 Task: Change the description format of the category "General ideas" in the repository "Javascript" to "Question / Answer".
Action: Mouse moved to (1081, 166)
Screenshot: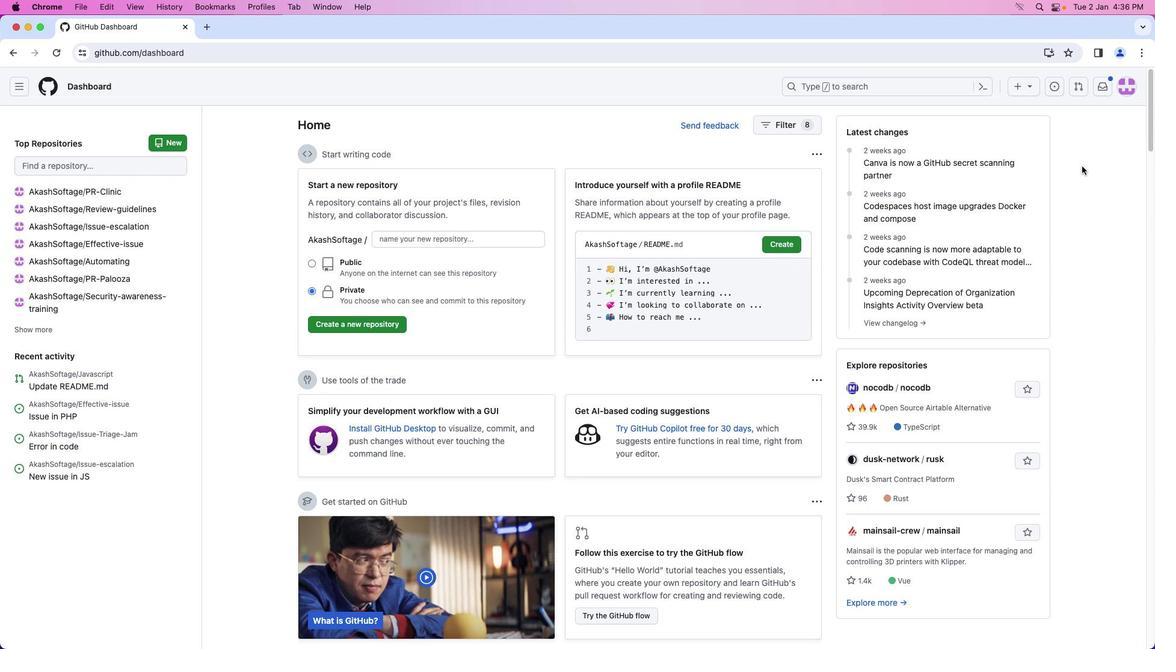 
Action: Mouse pressed left at (1081, 166)
Screenshot: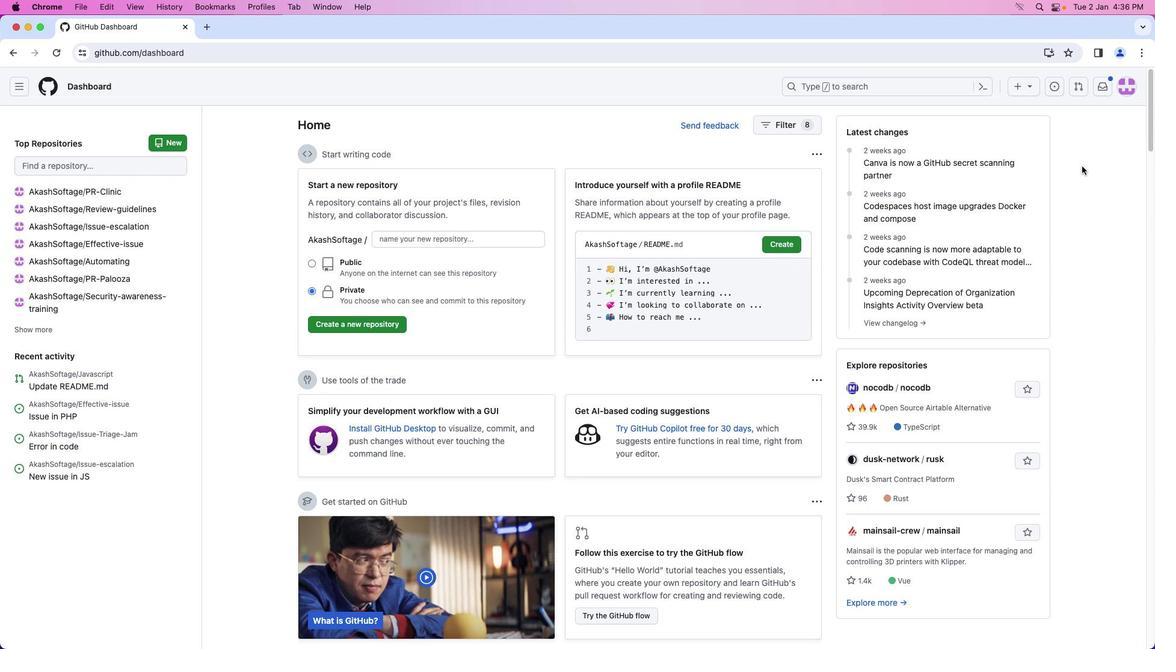 
Action: Mouse moved to (1125, 91)
Screenshot: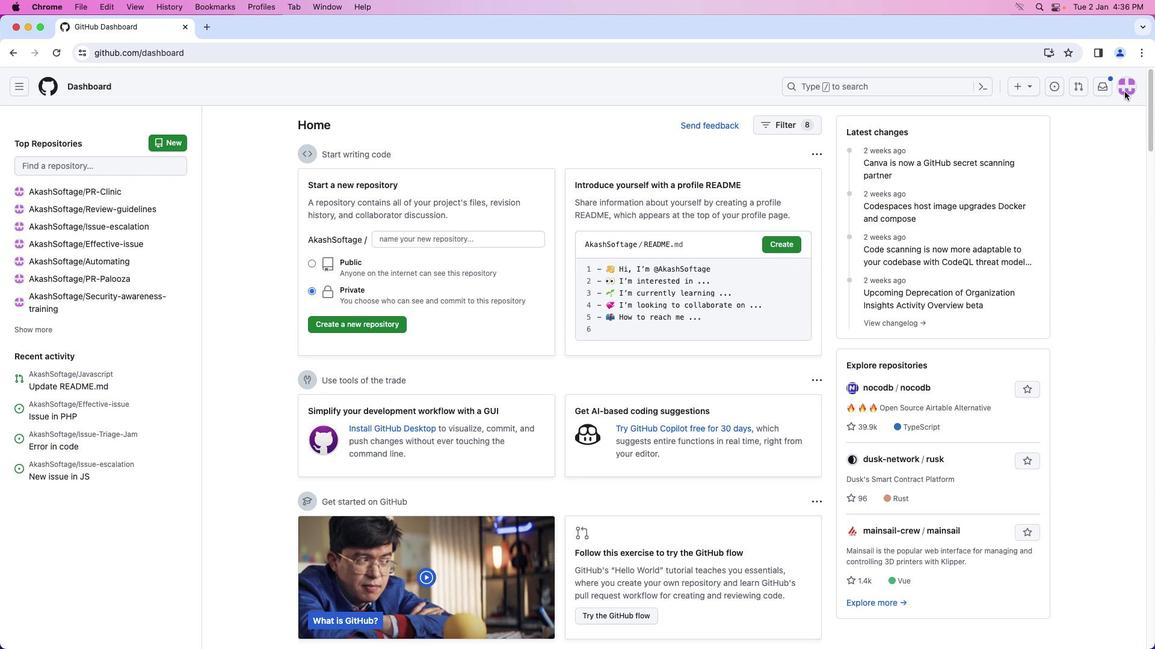 
Action: Mouse pressed left at (1125, 91)
Screenshot: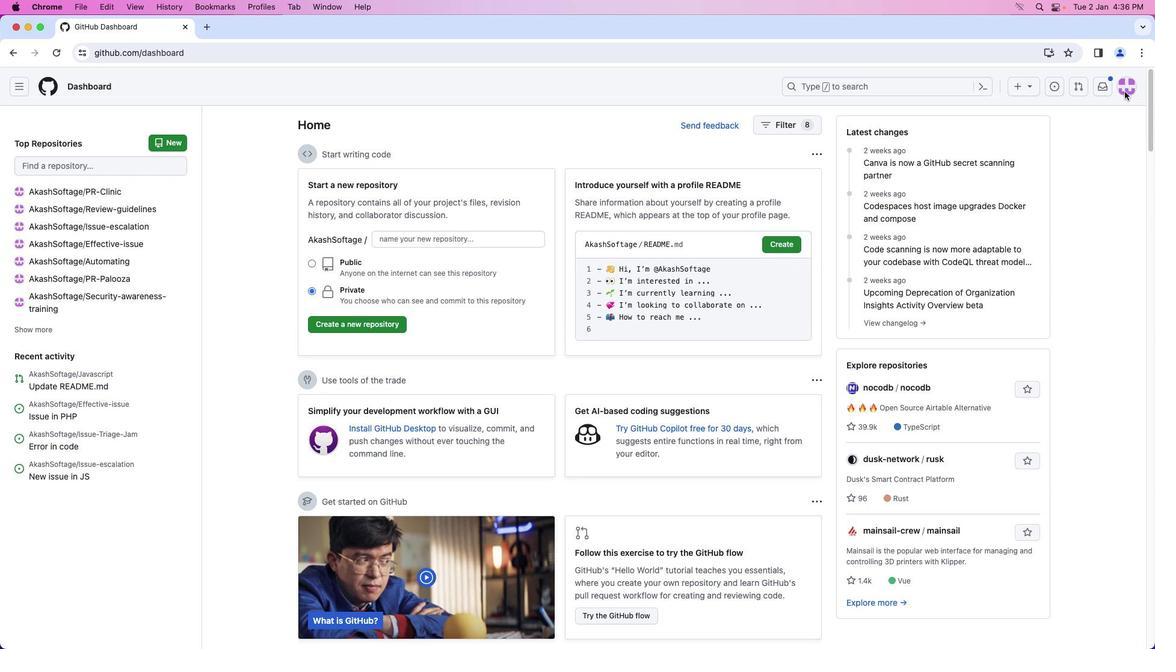 
Action: Mouse moved to (1068, 189)
Screenshot: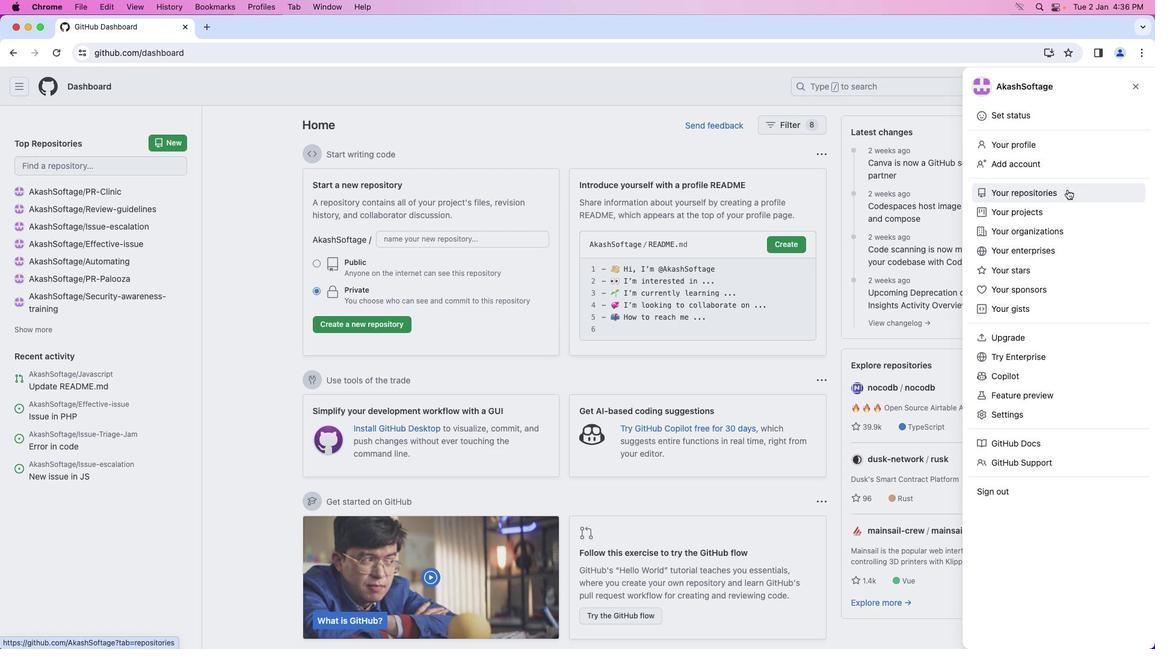 
Action: Mouse pressed left at (1068, 189)
Screenshot: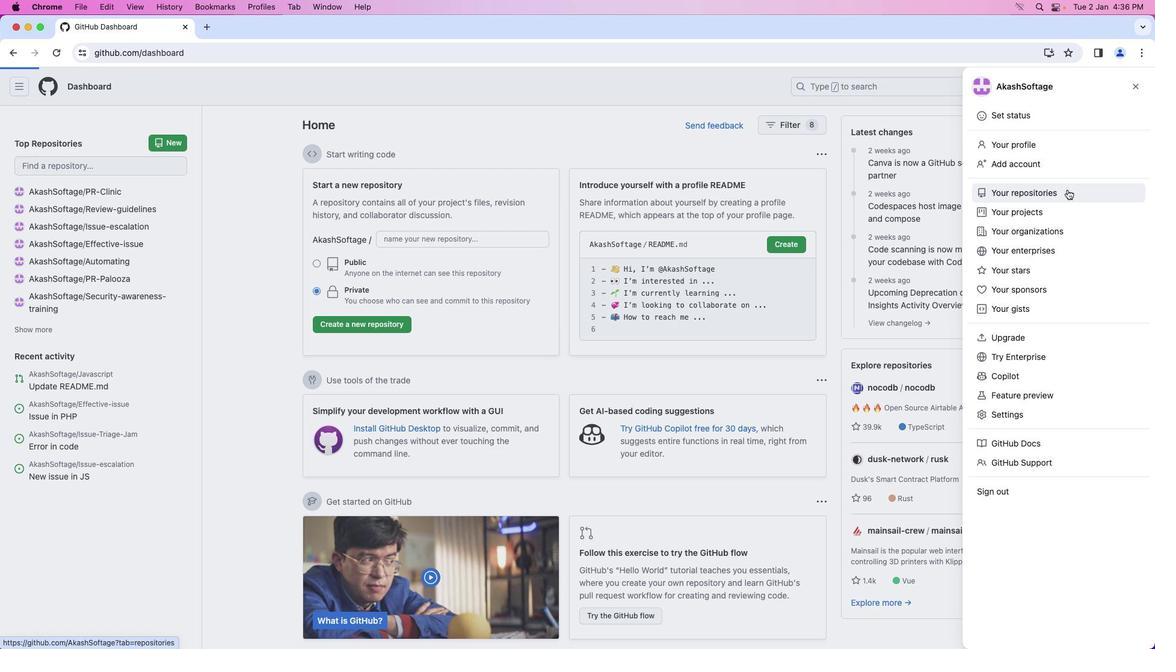 
Action: Mouse moved to (416, 200)
Screenshot: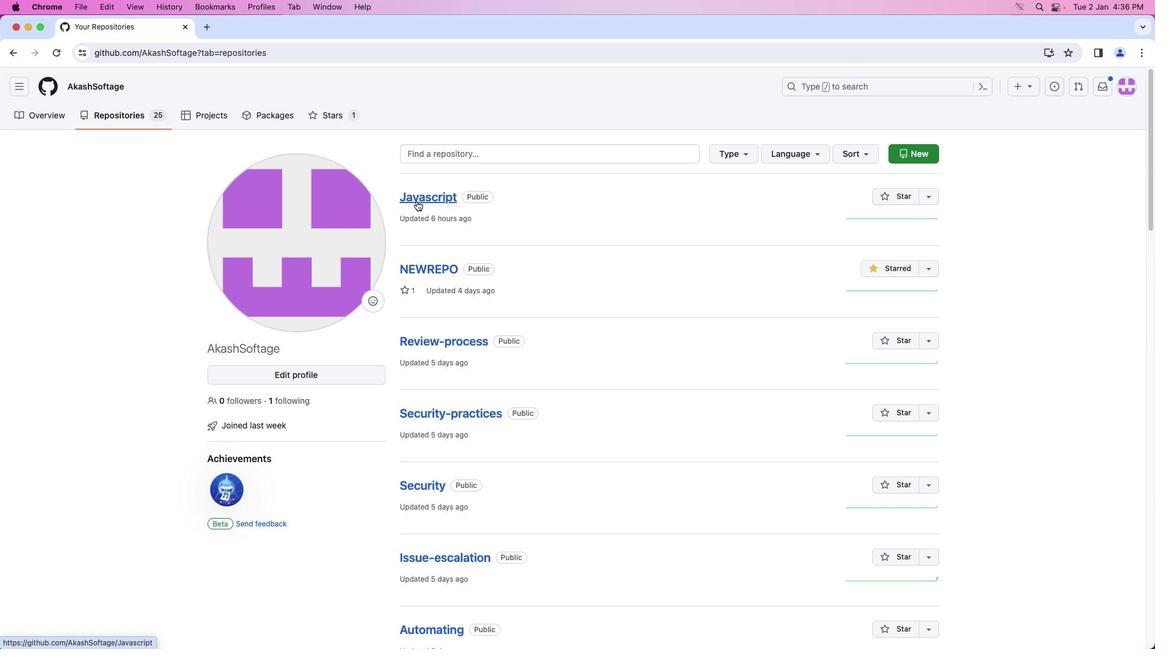 
Action: Mouse pressed left at (416, 200)
Screenshot: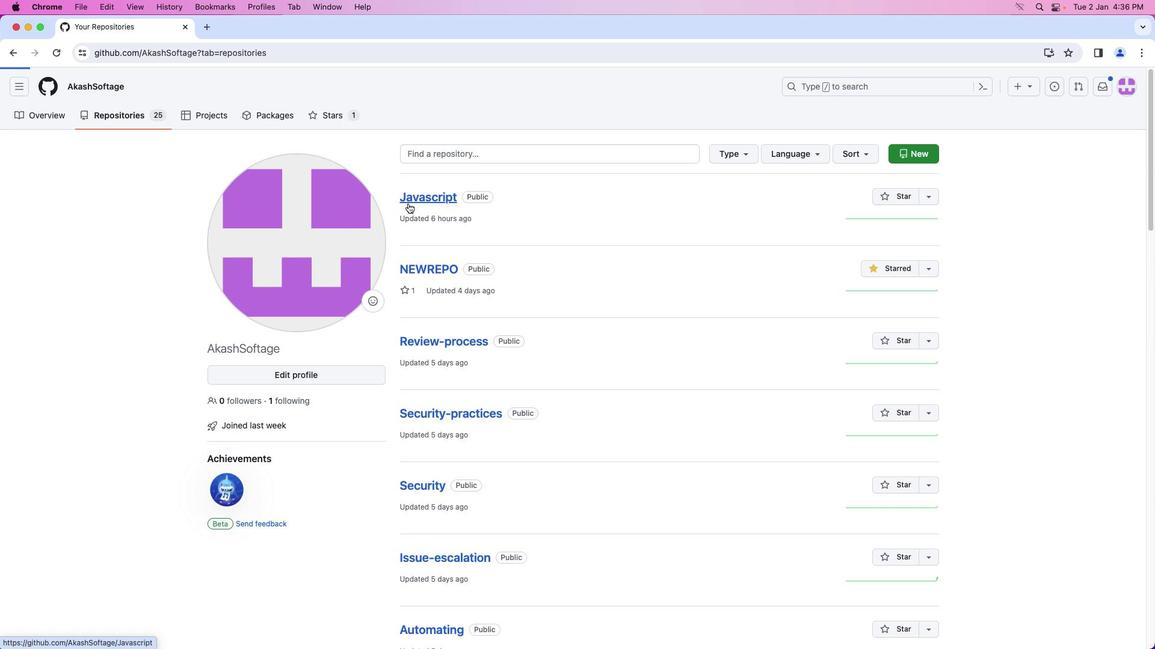 
Action: Mouse moved to (237, 118)
Screenshot: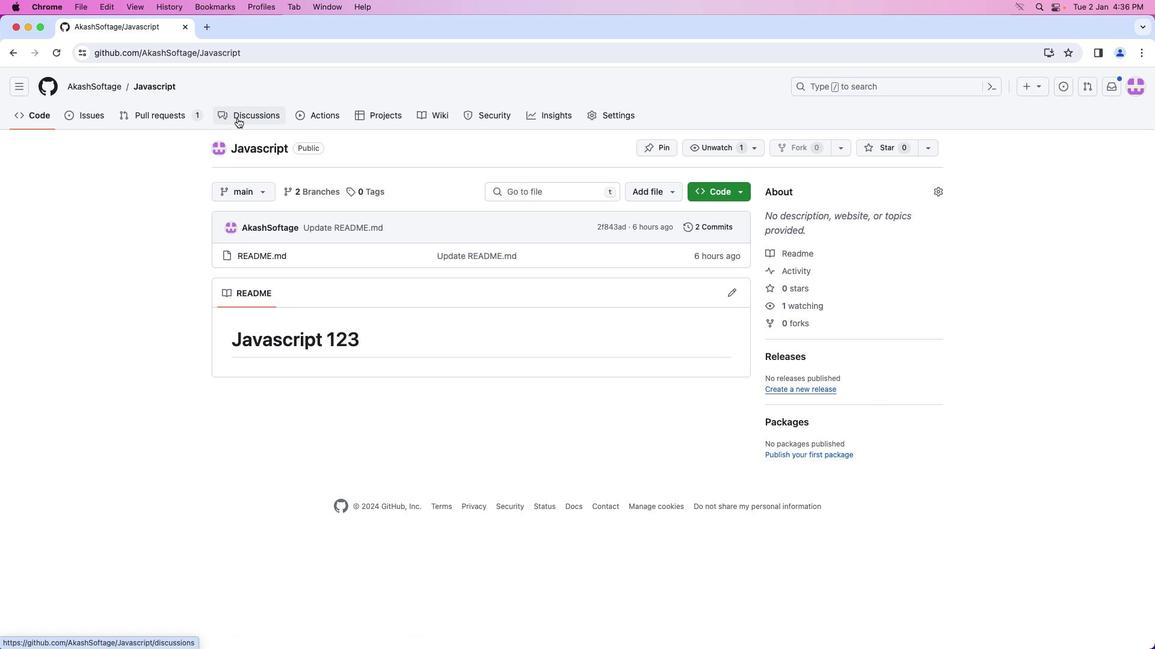 
Action: Mouse pressed left at (237, 118)
Screenshot: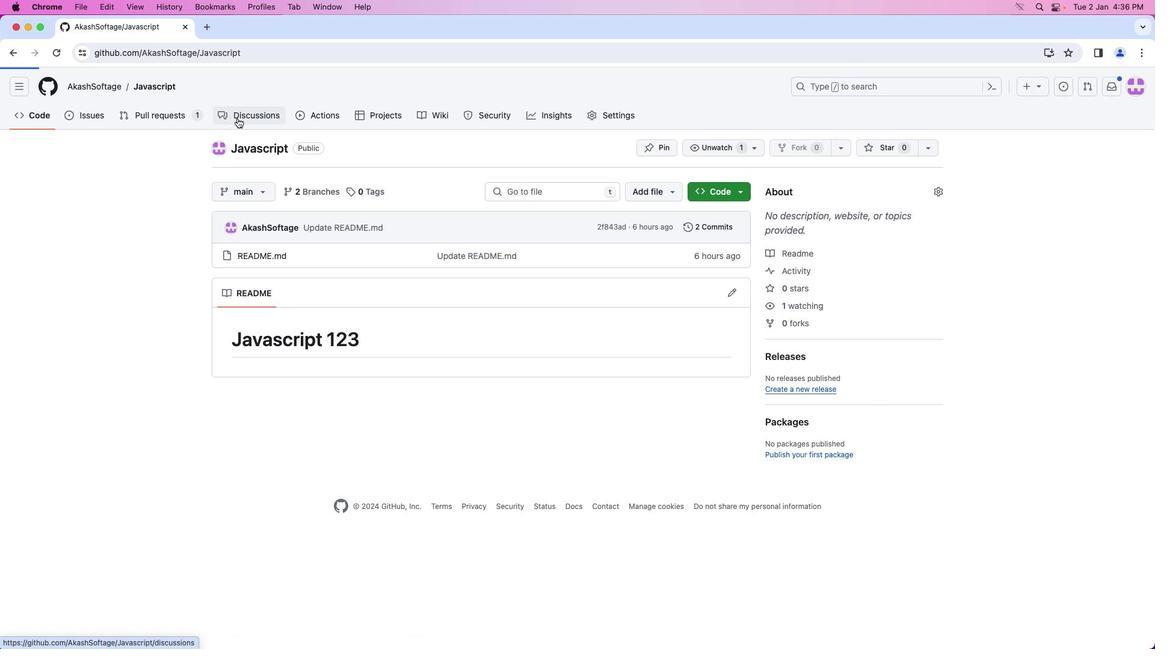 
Action: Mouse moved to (401, 299)
Screenshot: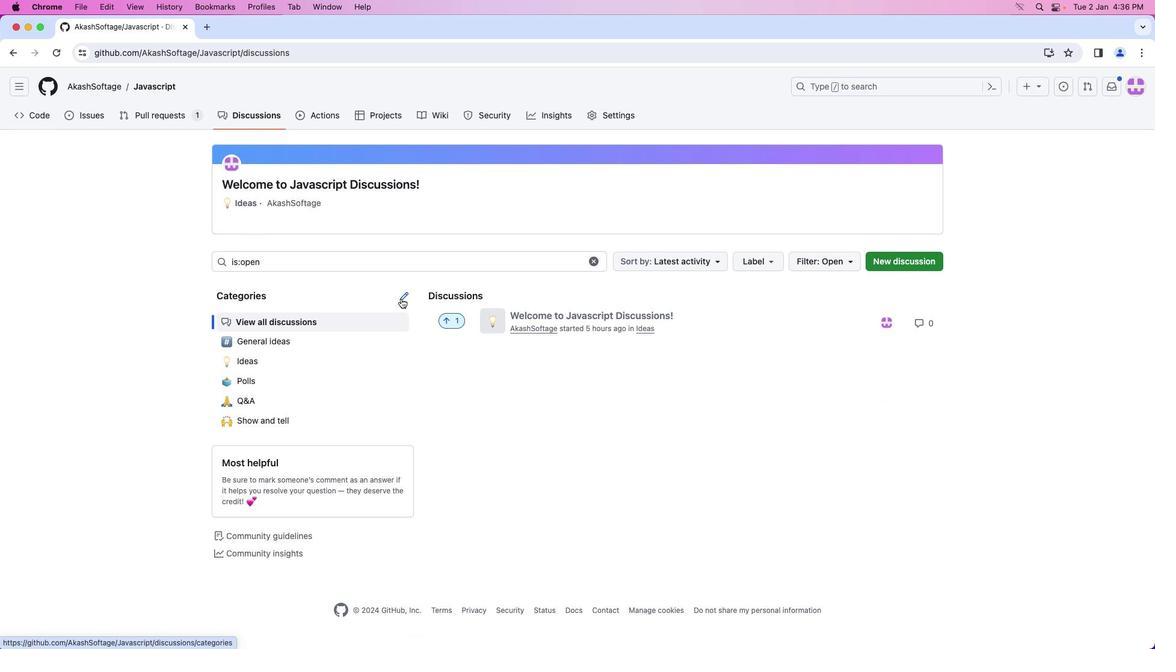 
Action: Mouse pressed left at (401, 299)
Screenshot: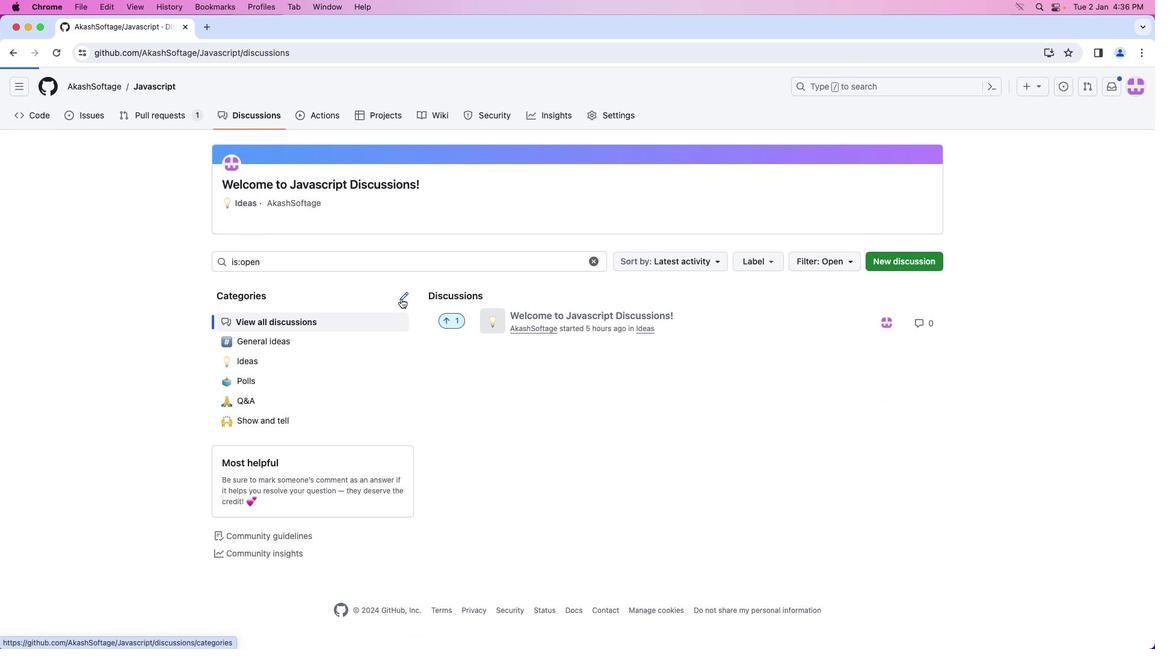 
Action: Mouse moved to (907, 253)
Screenshot: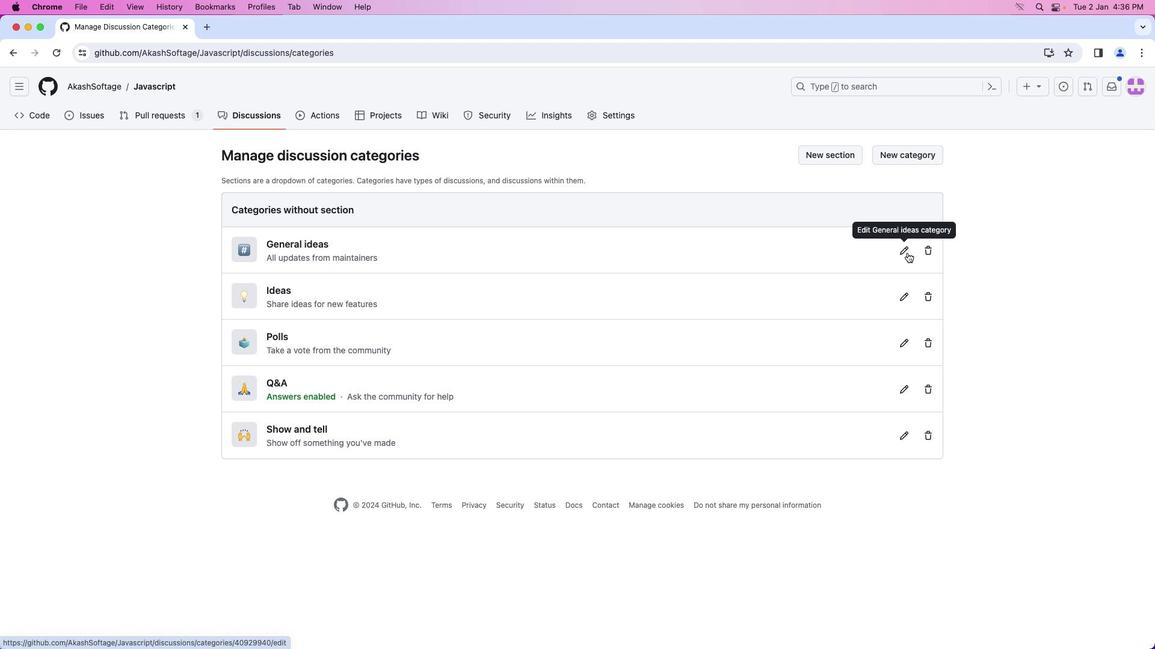 
Action: Mouse pressed left at (907, 253)
Screenshot: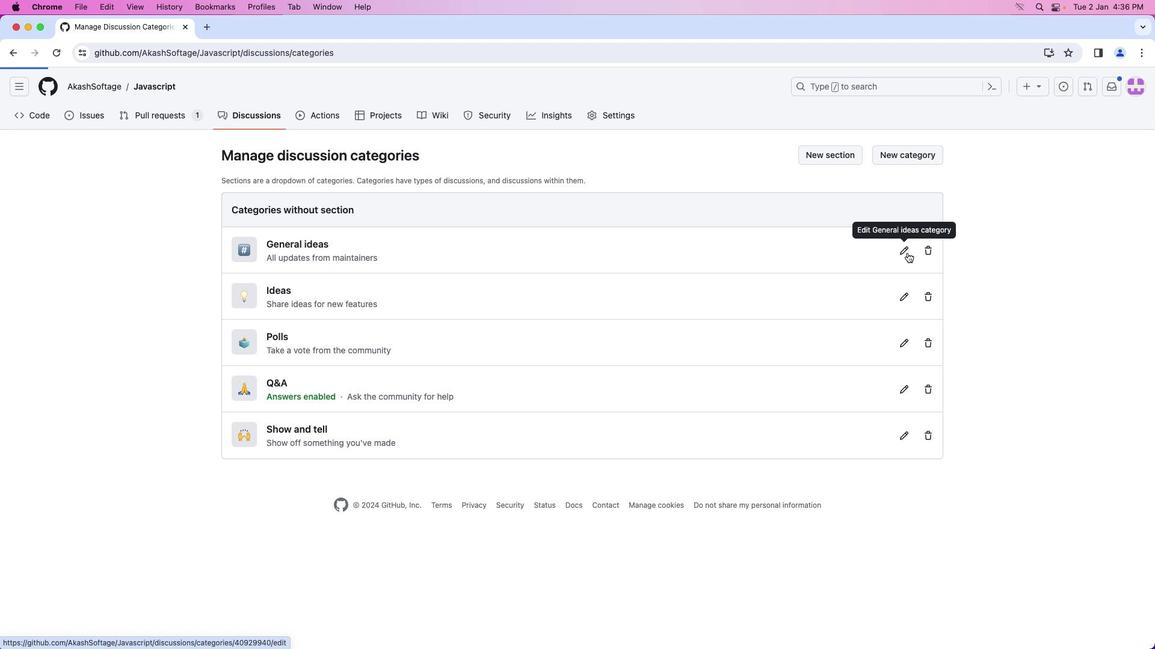 
Action: Mouse moved to (380, 346)
Screenshot: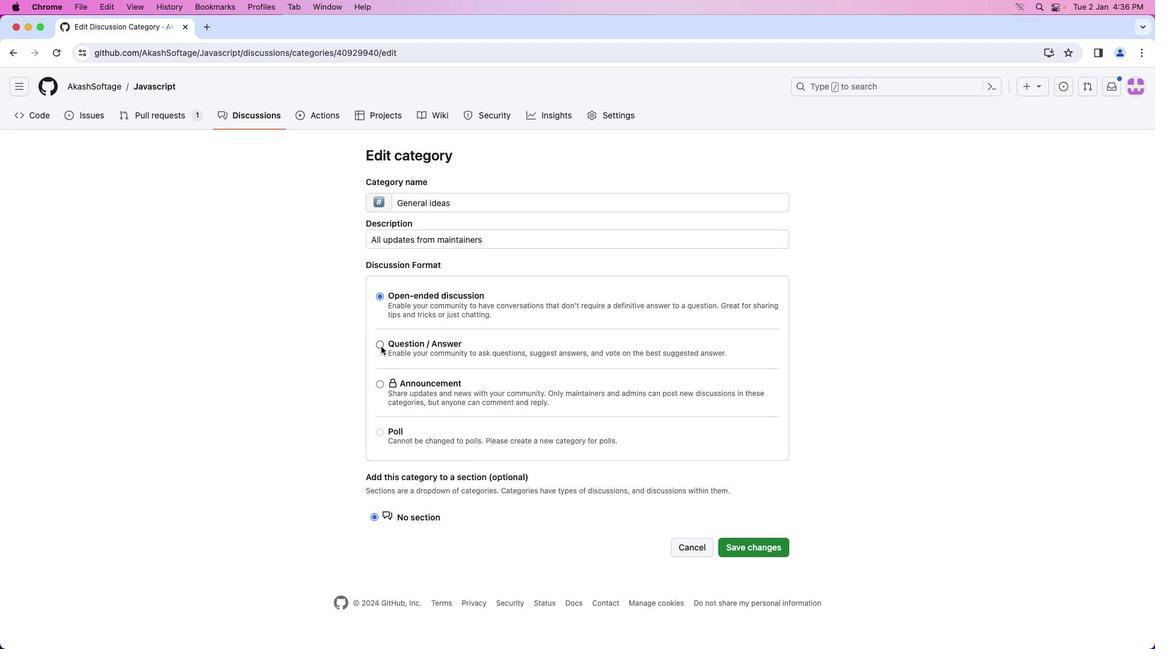 
Action: Mouse pressed left at (380, 346)
Screenshot: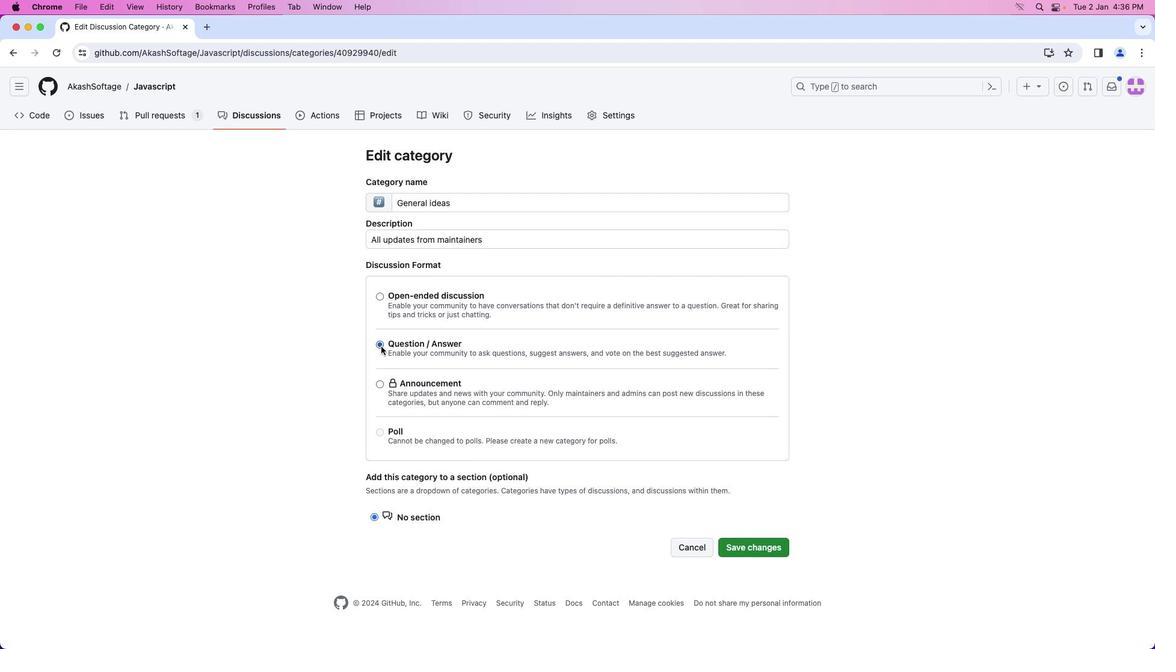 
Action: Mouse moved to (767, 543)
Screenshot: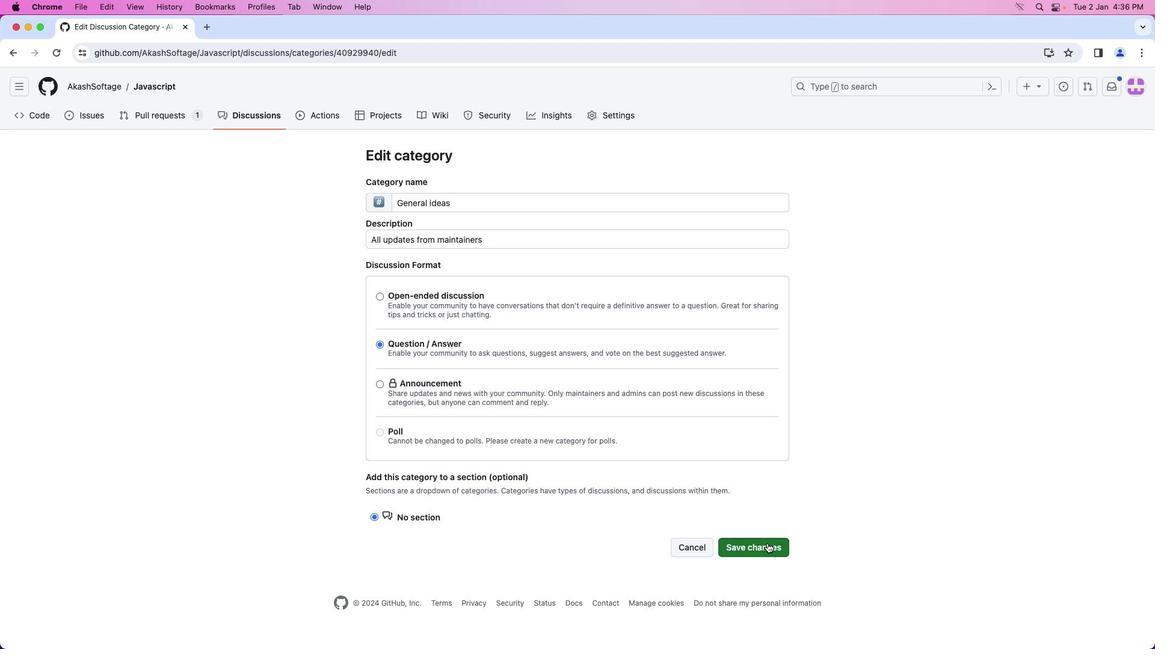 
Action: Mouse pressed left at (767, 543)
Screenshot: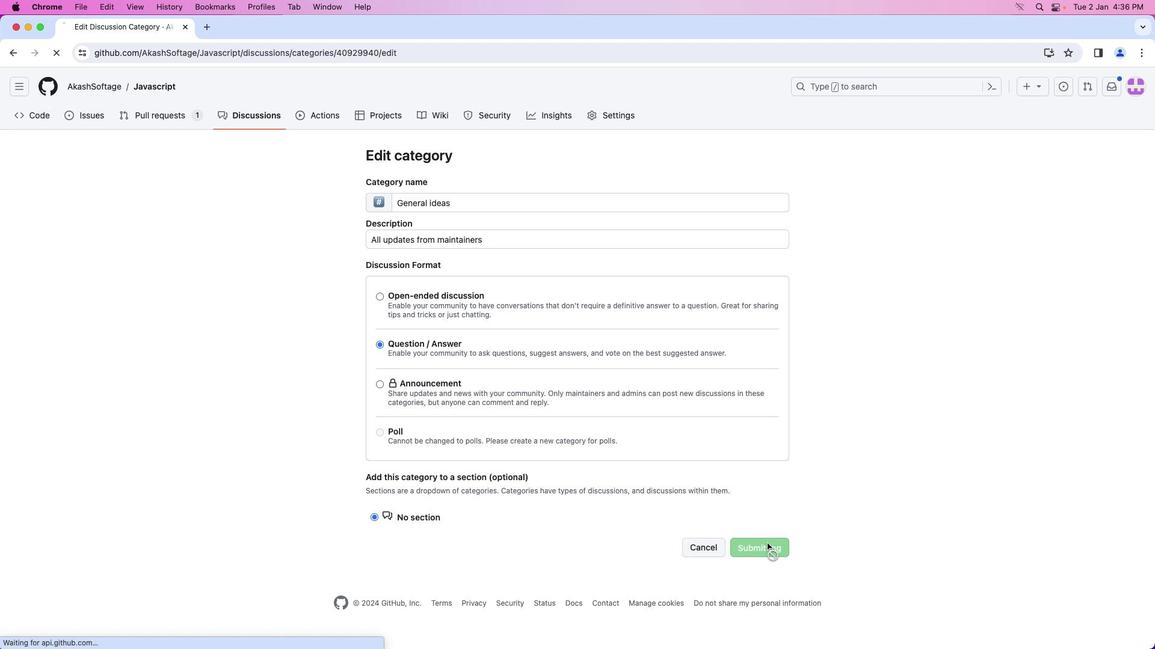 
Action: Mouse moved to (930, 519)
Screenshot: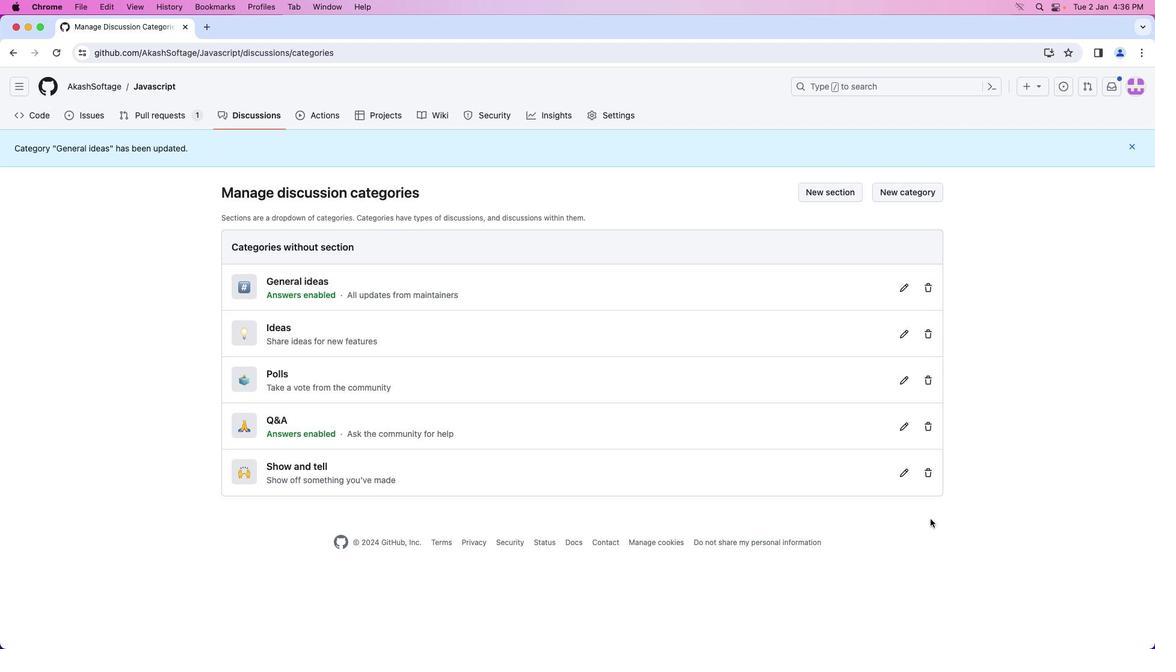 
Action: Mouse pressed left at (930, 519)
Screenshot: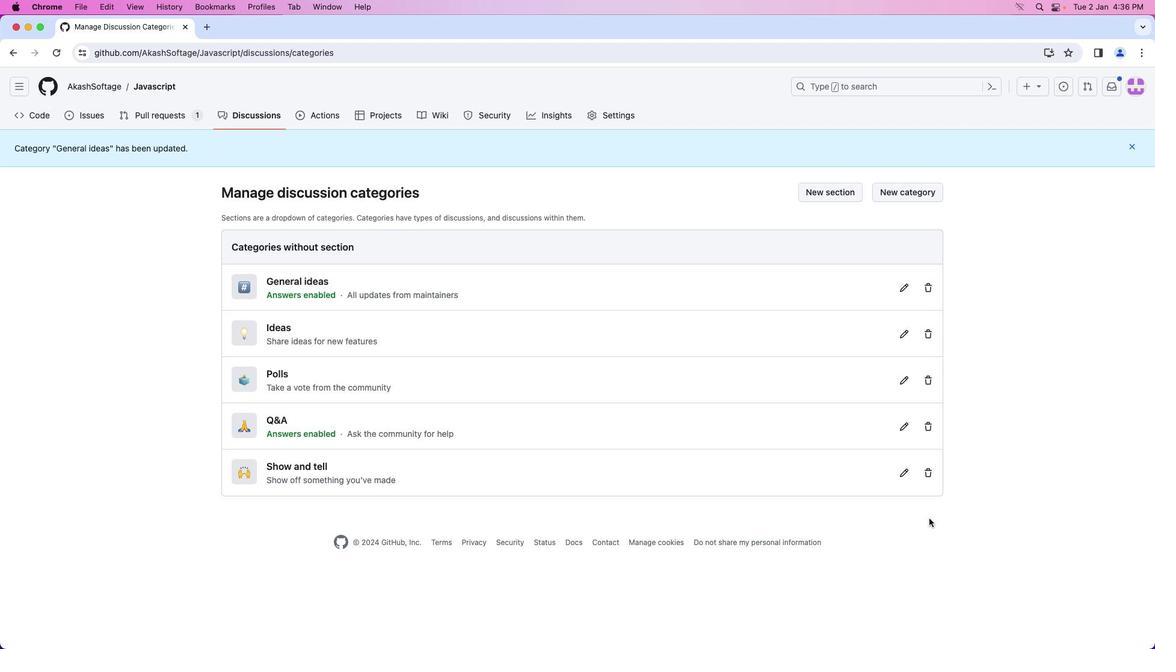 
Action: Mouse moved to (926, 518)
Screenshot: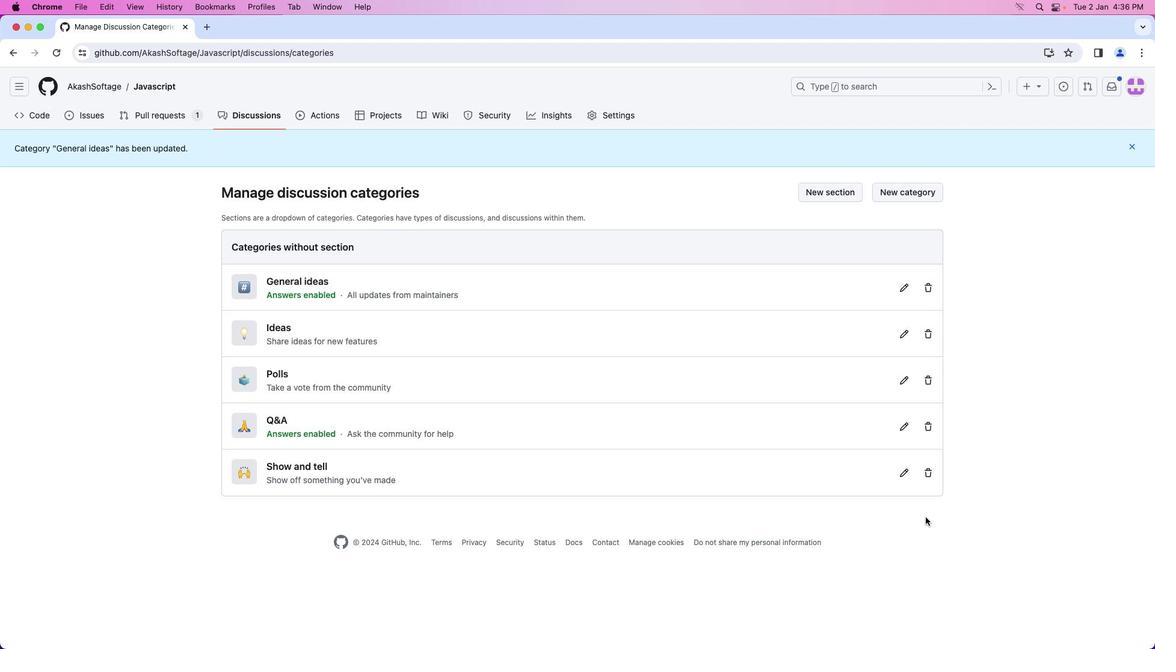 
